 Task: Select Increase Display Brightness
Action: Mouse moved to (48, 9)
Screenshot: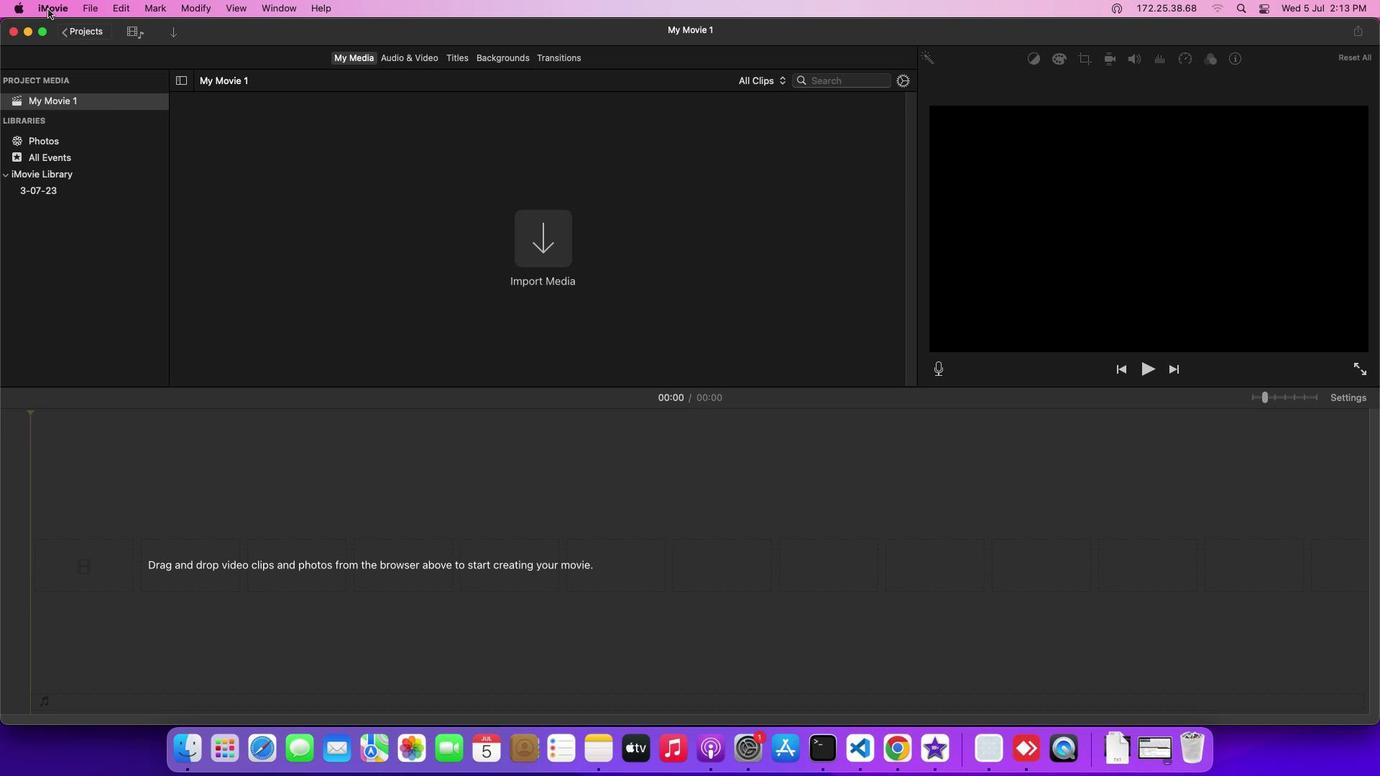 
Action: Mouse pressed left at (48, 9)
Screenshot: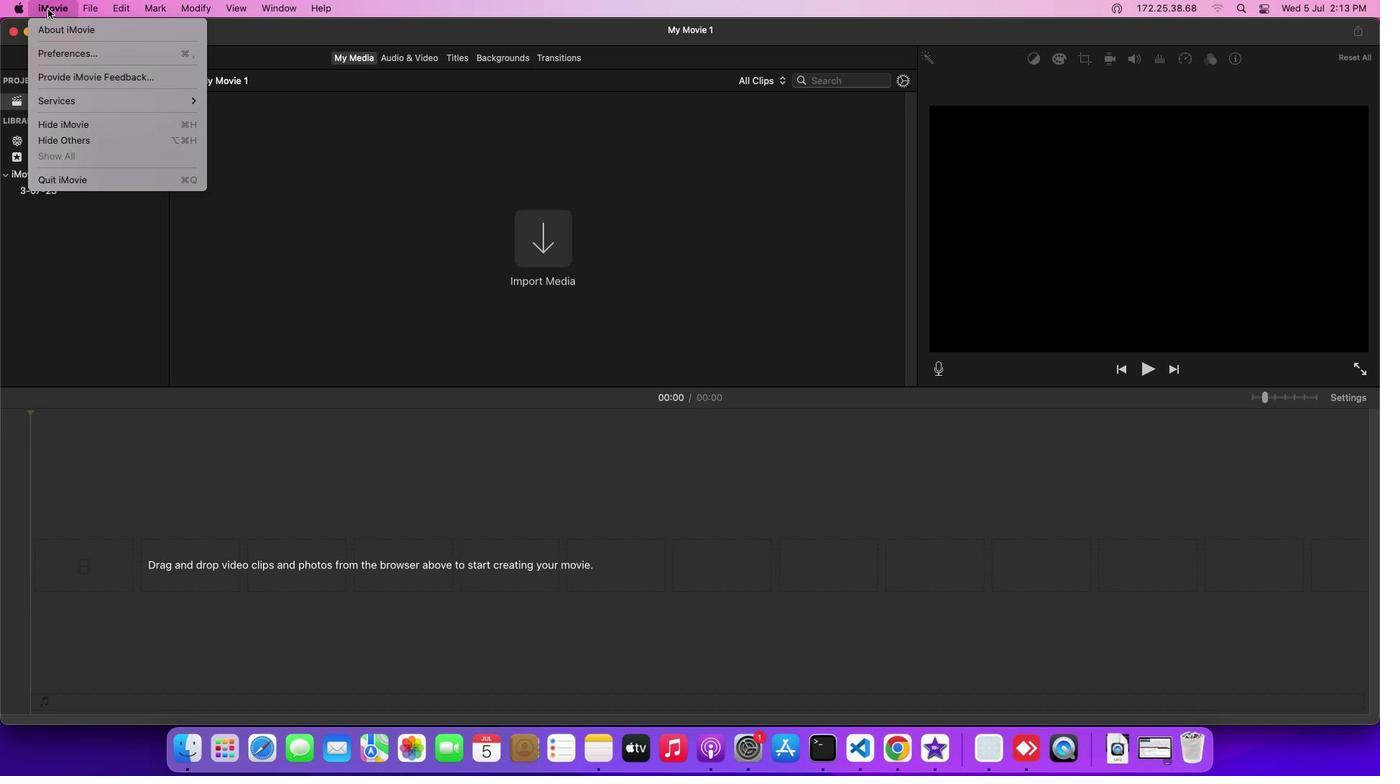 
Action: Mouse moved to (46, 95)
Screenshot: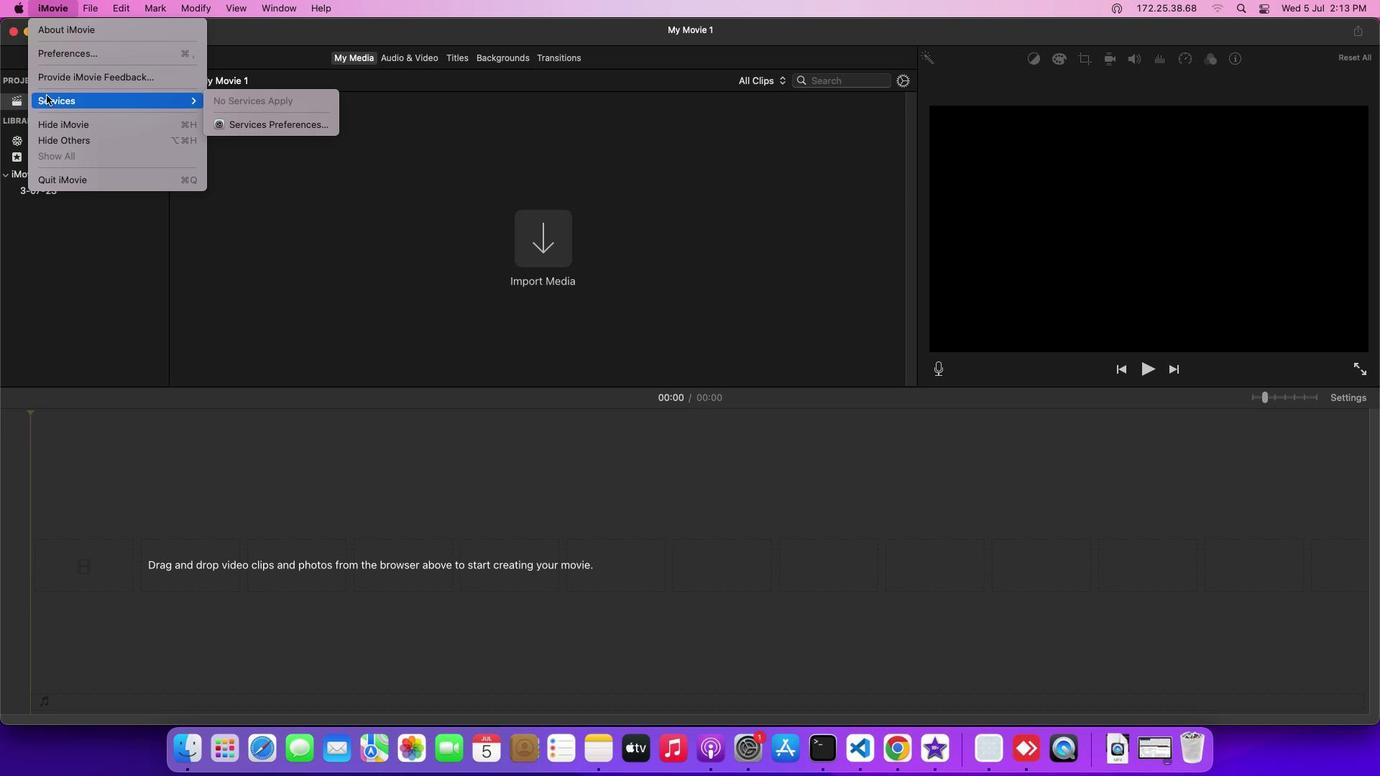 
Action: Mouse pressed left at (46, 95)
Screenshot: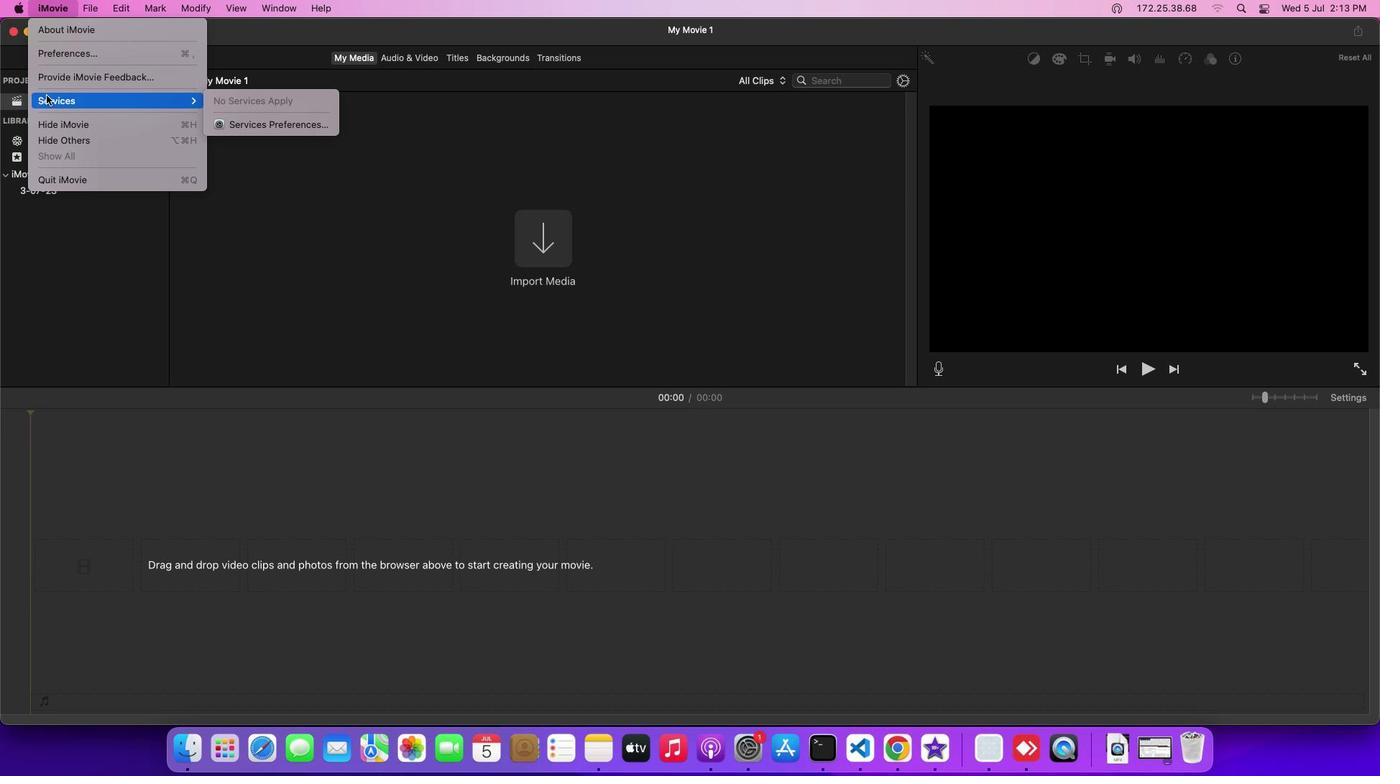 
Action: Mouse moved to (240, 120)
Screenshot: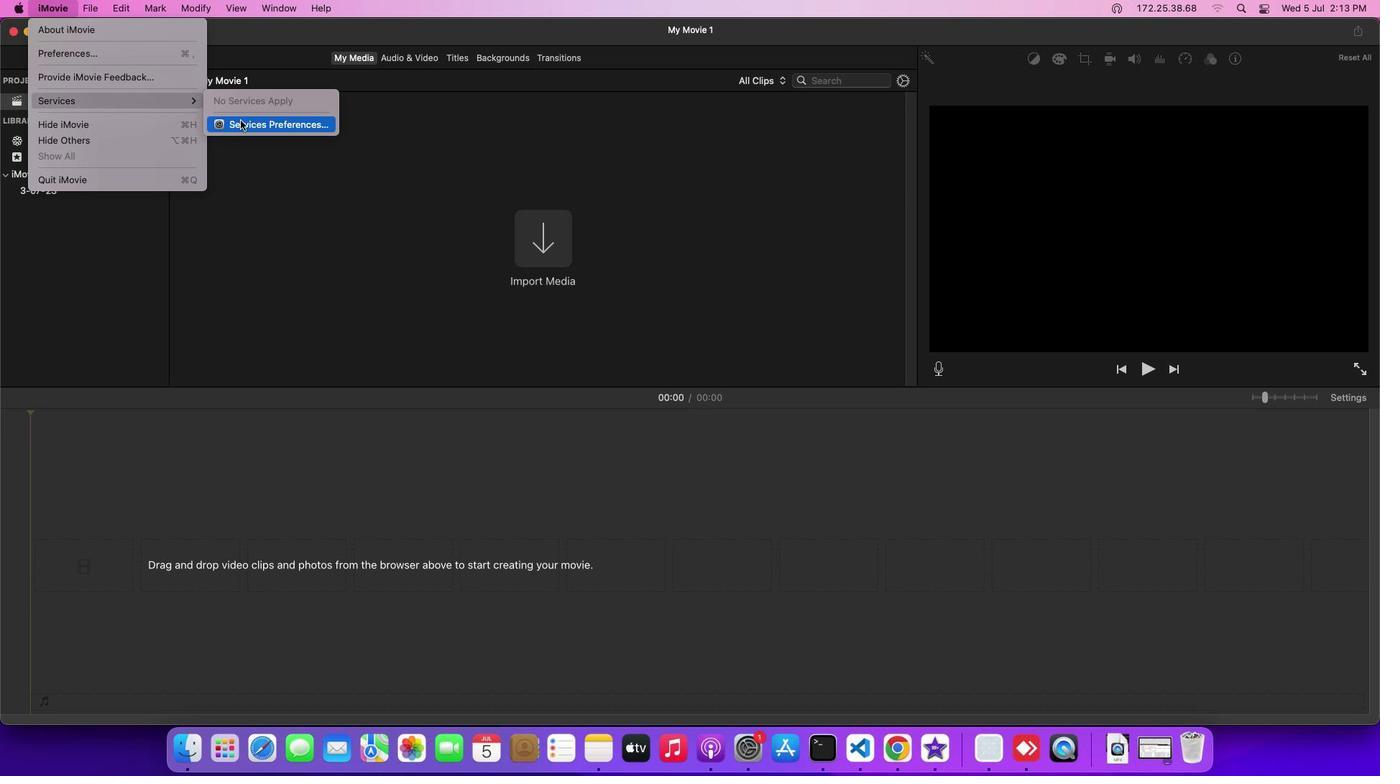 
Action: Mouse pressed left at (240, 120)
Screenshot: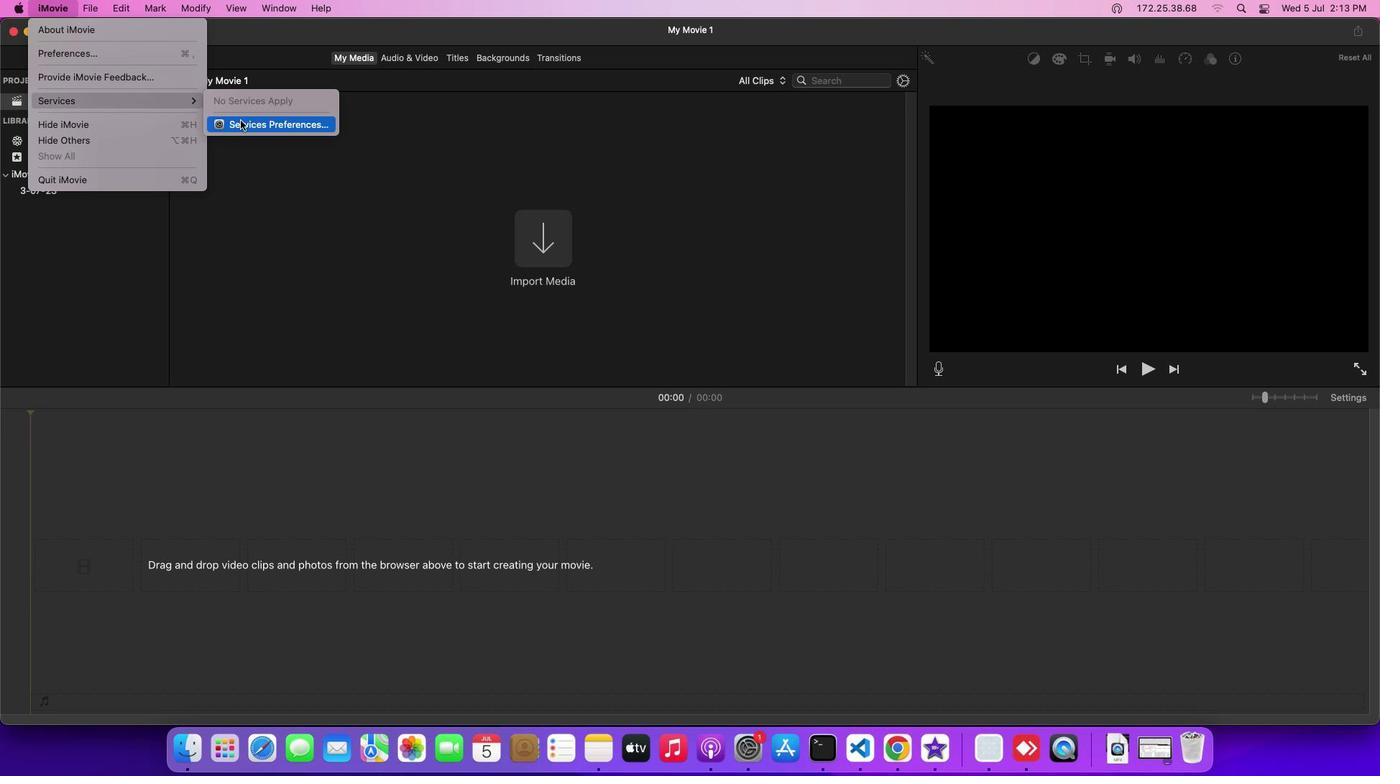
Action: Mouse moved to (771, 218)
Screenshot: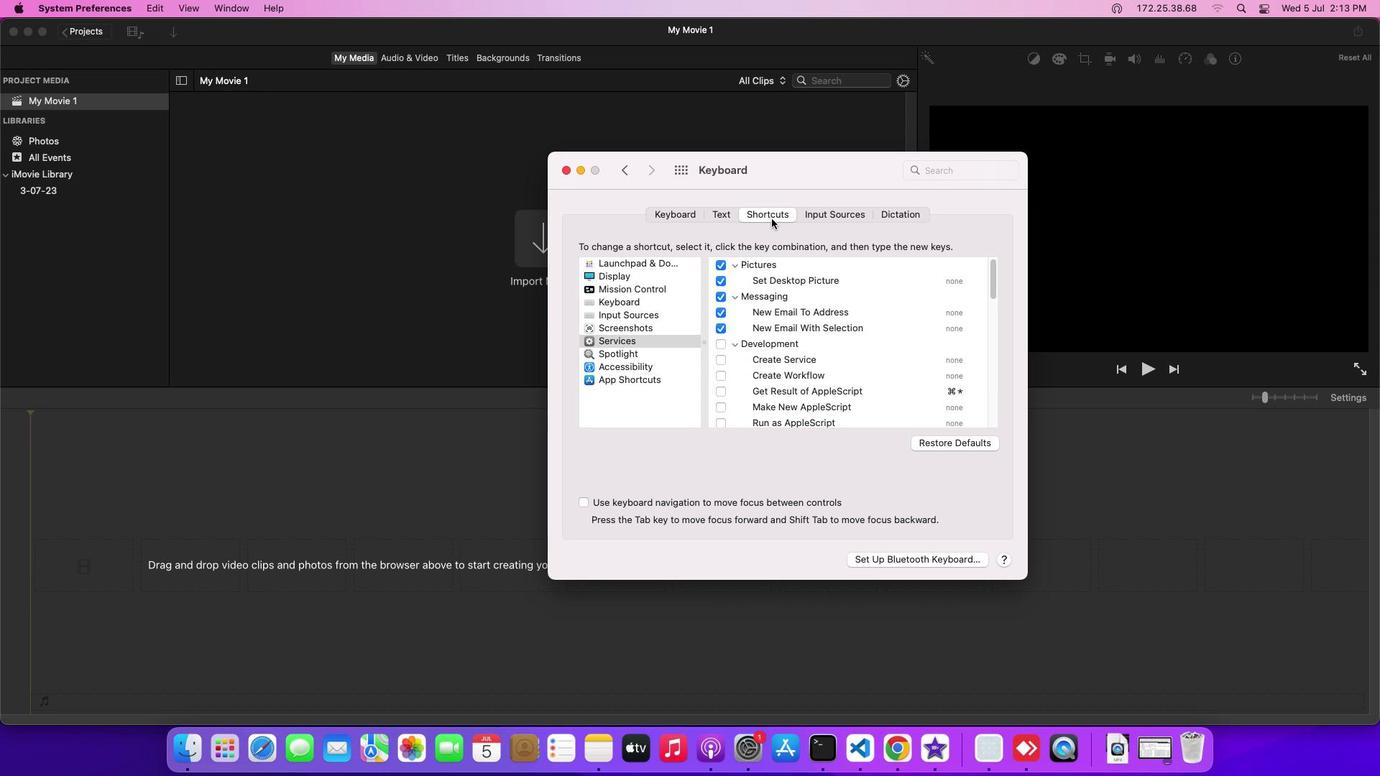 
Action: Mouse pressed left at (771, 218)
Screenshot: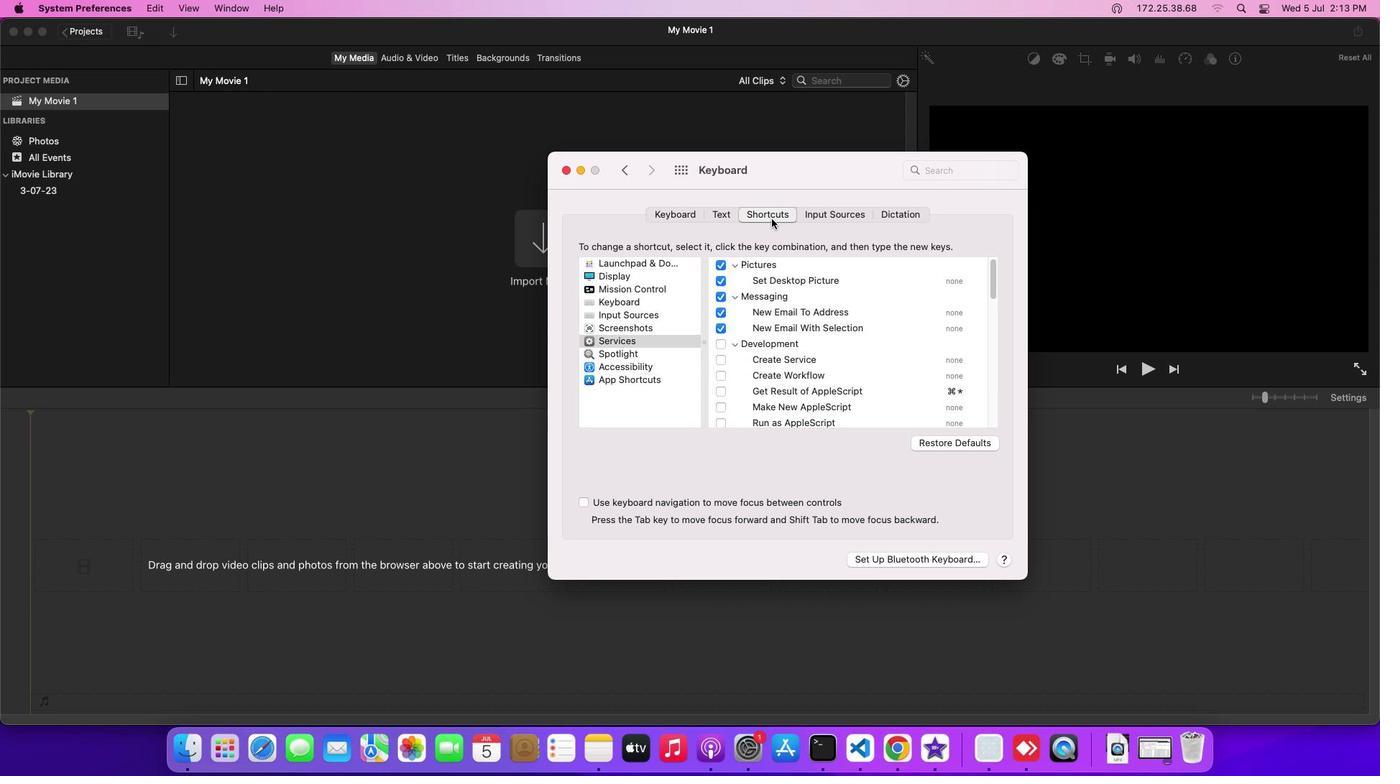 
Action: Mouse moved to (656, 275)
Screenshot: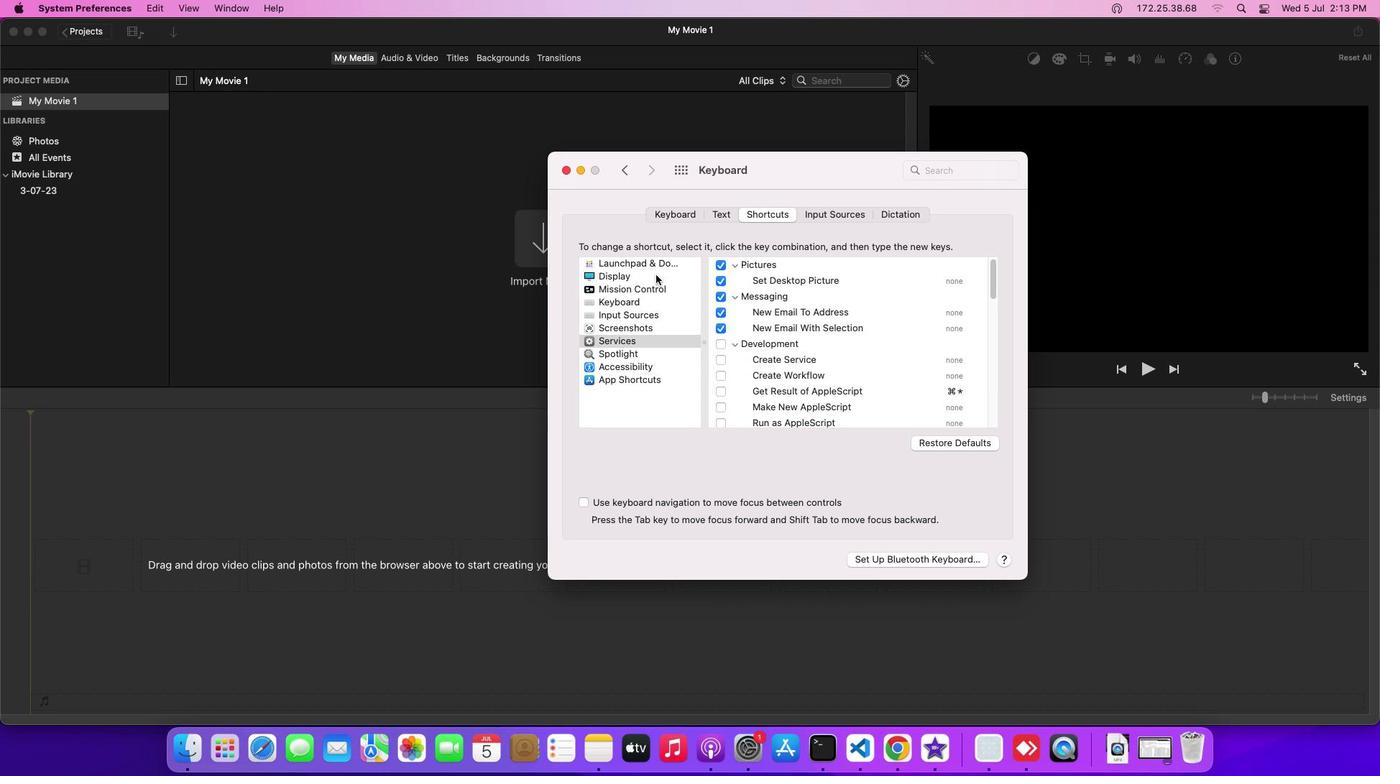 
Action: Mouse pressed left at (656, 275)
Screenshot: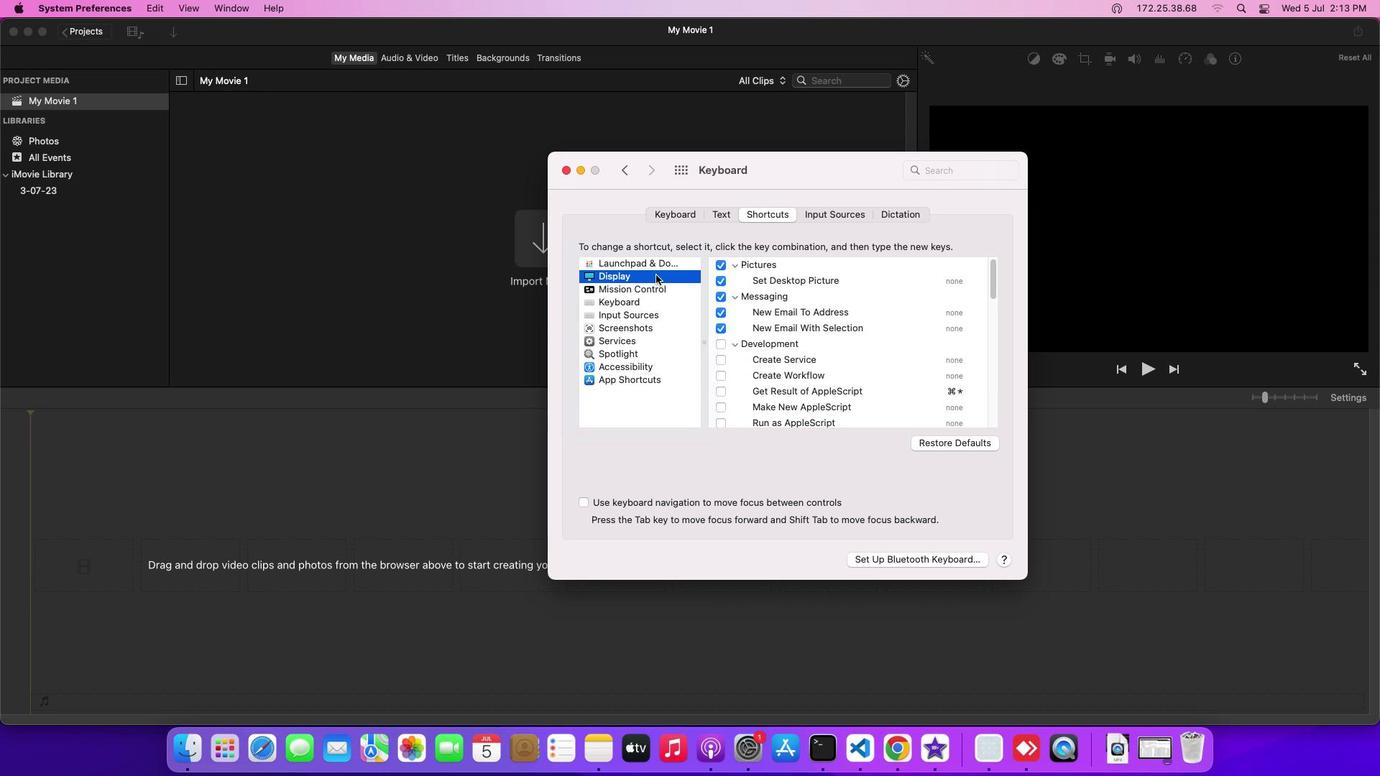 
Action: Mouse moved to (716, 281)
Screenshot: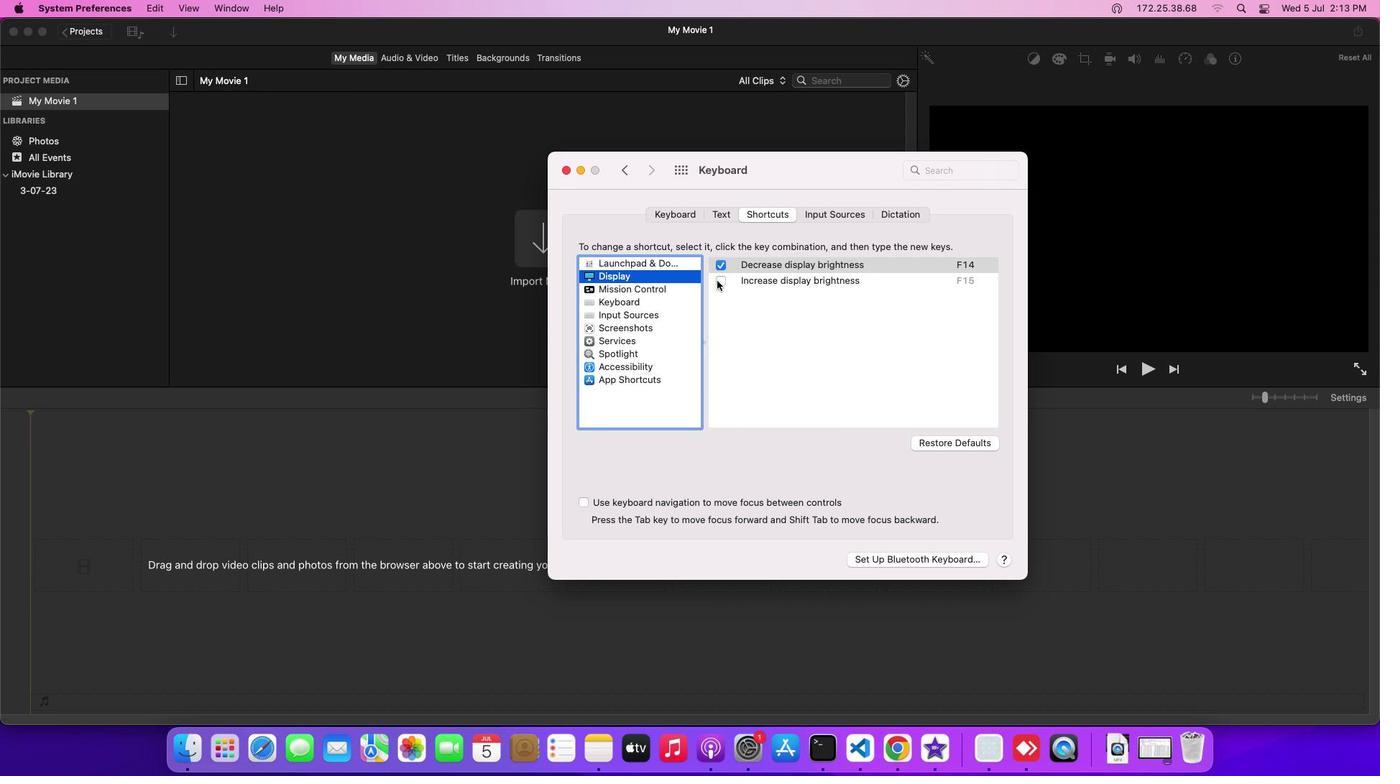 
Action: Mouse pressed left at (716, 281)
Screenshot: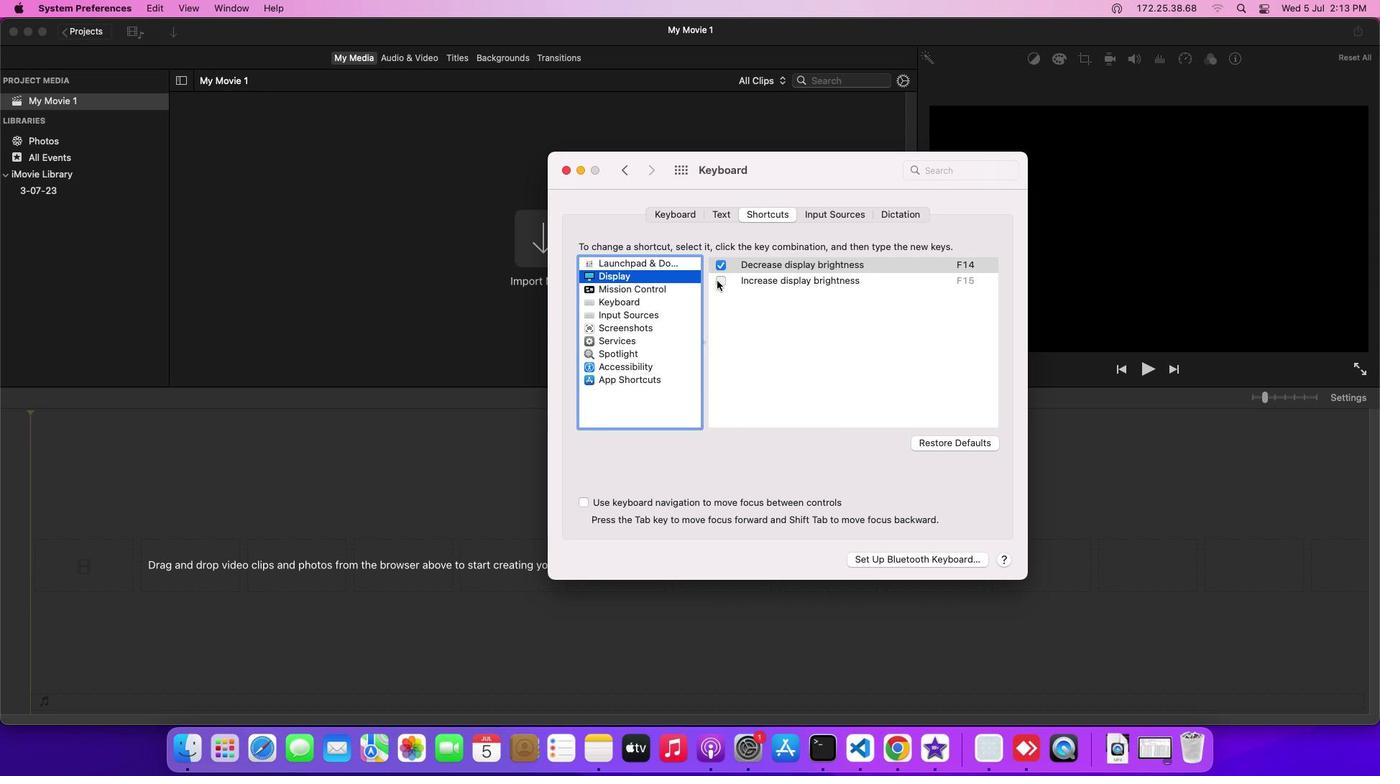 
Action: Mouse moved to (752, 342)
Screenshot: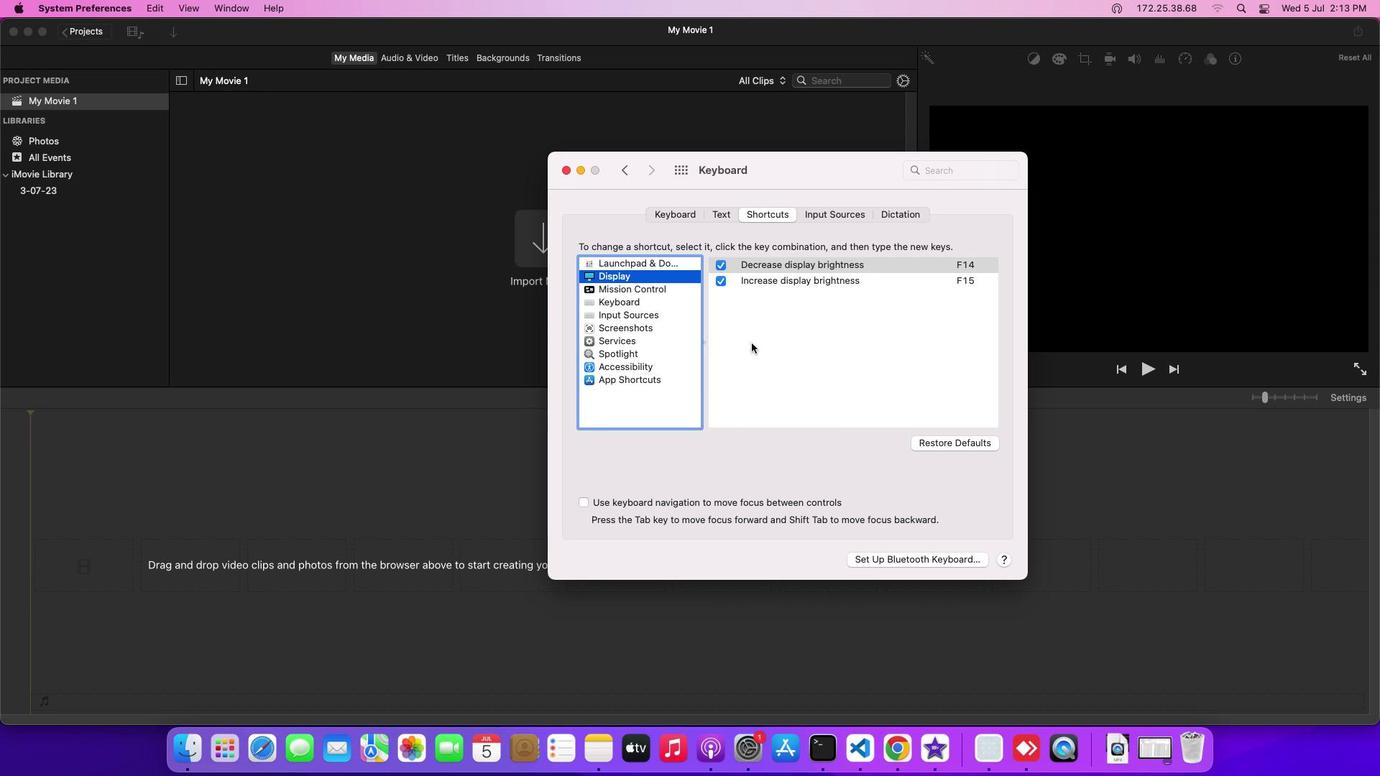 
